 Task: Set the Teletext page to 100 in VBI and Teletext decoder.
Action: Mouse moved to (117, 15)
Screenshot: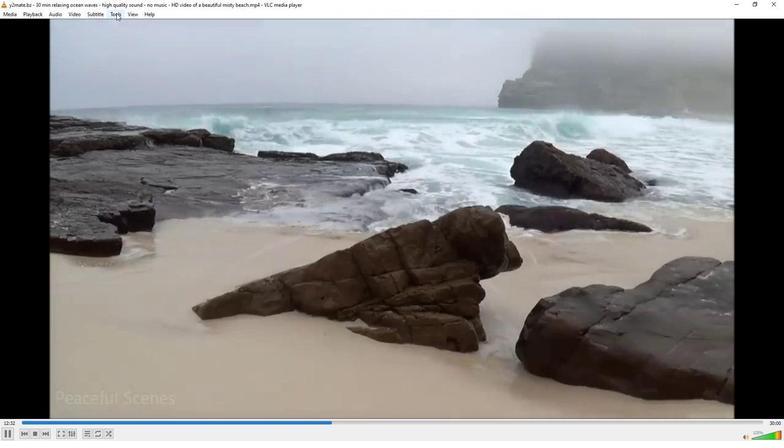 
Action: Mouse pressed left at (117, 15)
Screenshot: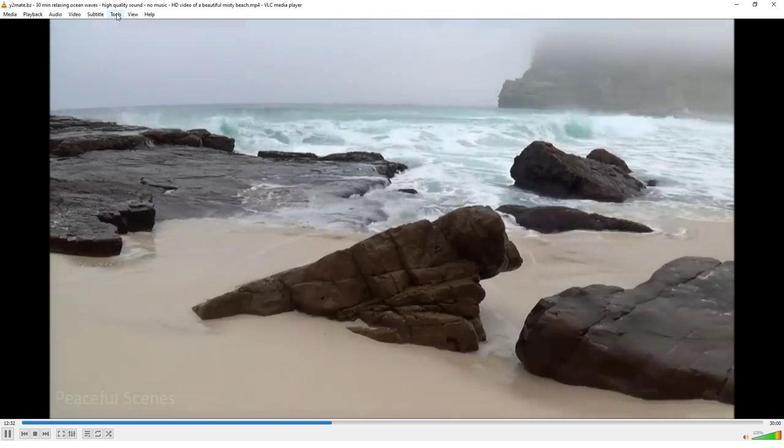 
Action: Mouse moved to (128, 112)
Screenshot: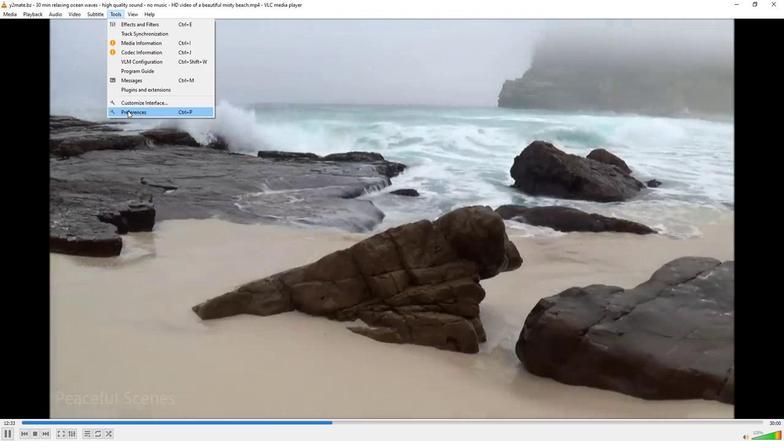 
Action: Mouse pressed left at (128, 112)
Screenshot: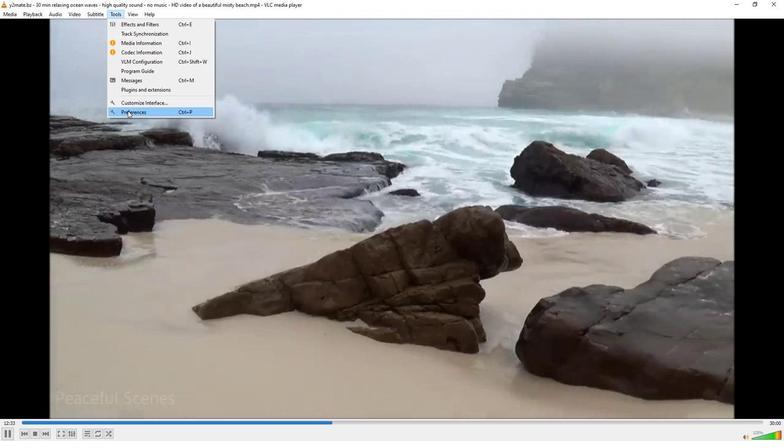 
Action: Mouse moved to (93, 342)
Screenshot: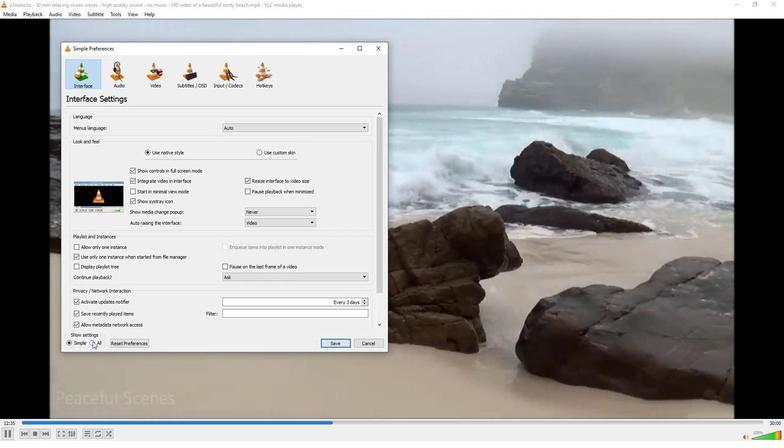 
Action: Mouse pressed left at (93, 342)
Screenshot: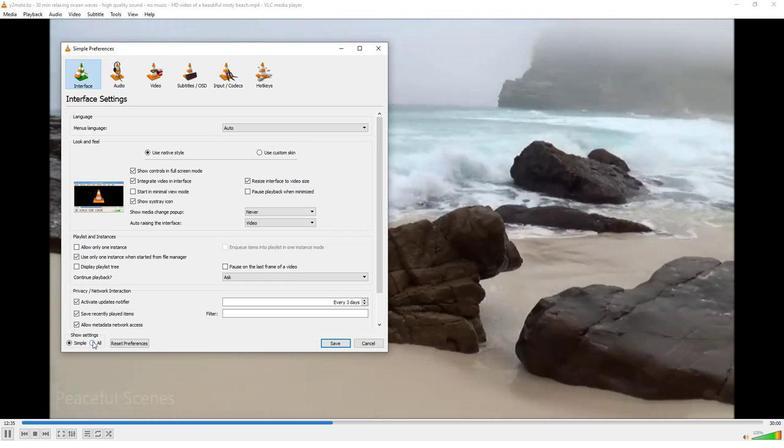 
Action: Mouse moved to (79, 228)
Screenshot: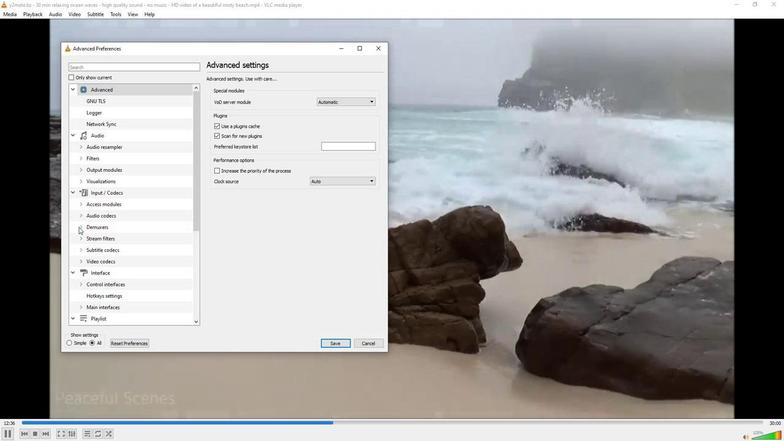 
Action: Mouse pressed left at (79, 228)
Screenshot: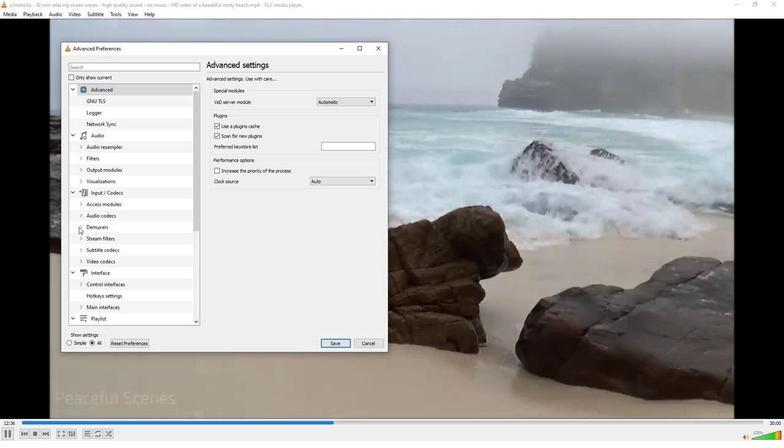
Action: Mouse moved to (98, 248)
Screenshot: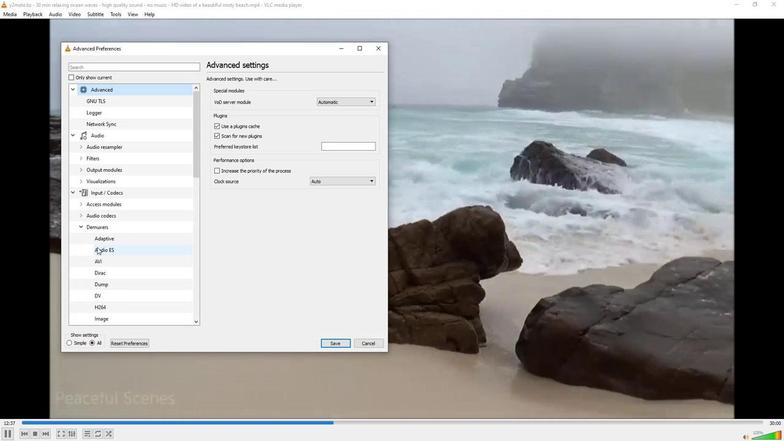 
Action: Mouse scrolled (98, 248) with delta (0, 0)
Screenshot: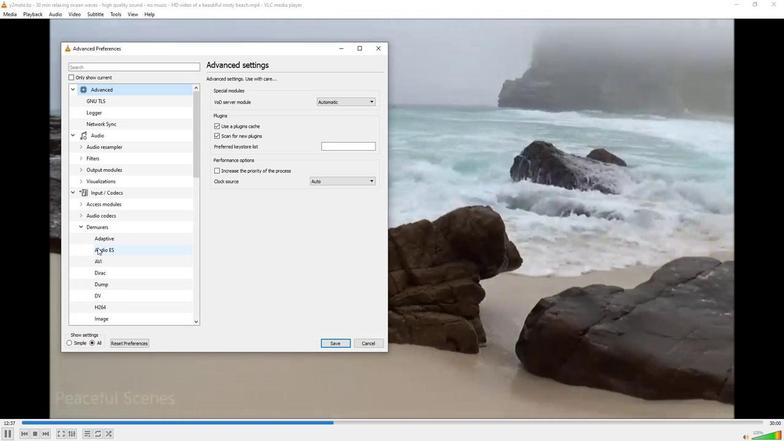 
Action: Mouse moved to (98, 250)
Screenshot: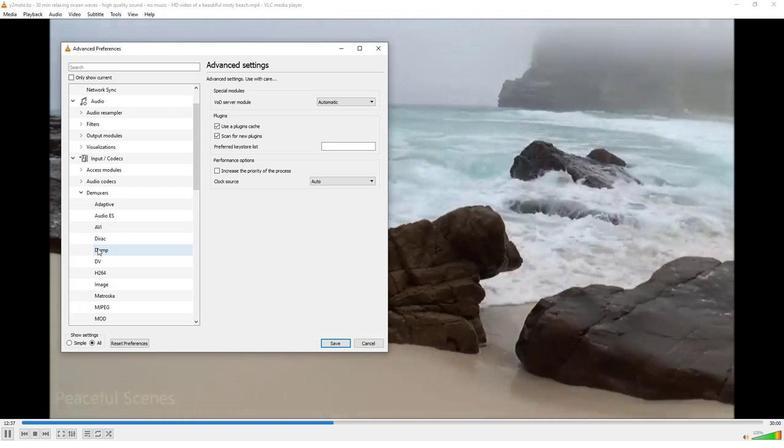 
Action: Mouse scrolled (98, 249) with delta (0, 0)
Screenshot: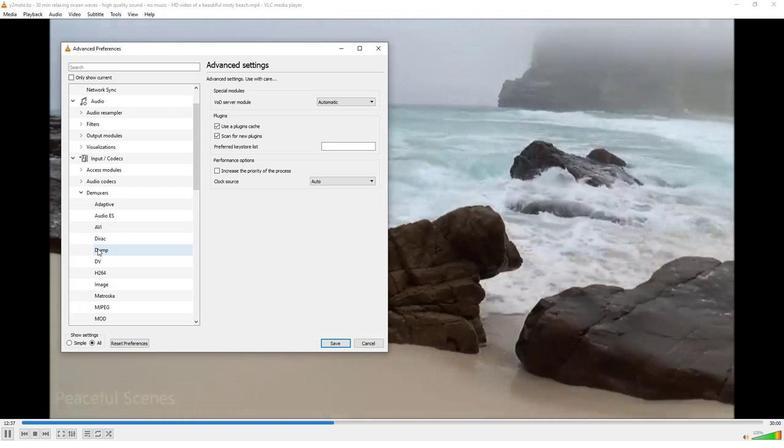 
Action: Mouse moved to (98, 250)
Screenshot: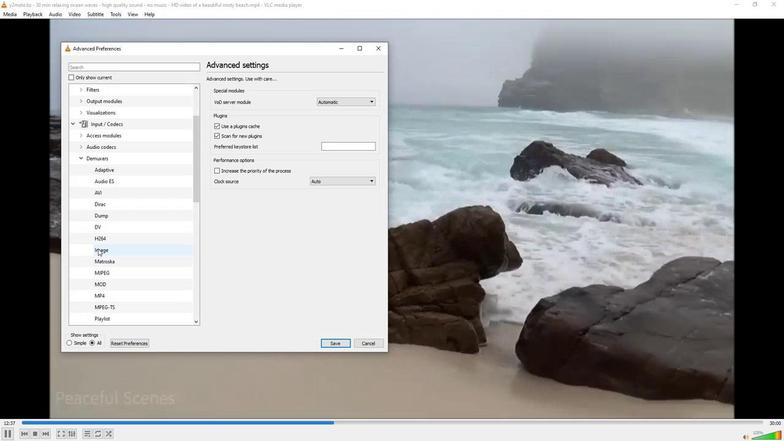 
Action: Mouse scrolled (98, 249) with delta (0, 0)
Screenshot: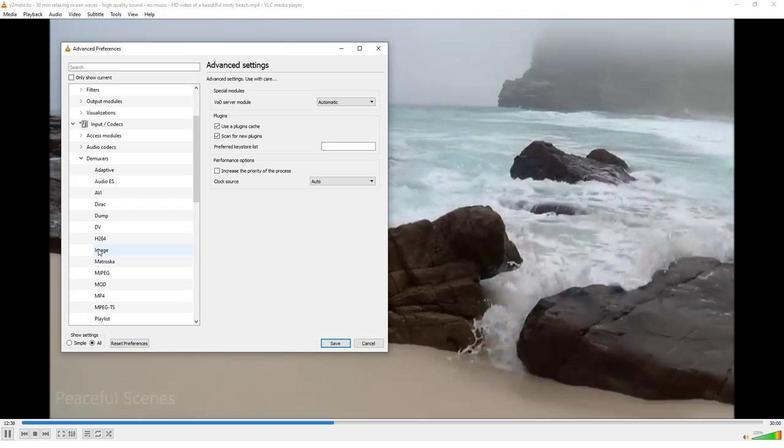 
Action: Mouse scrolled (98, 249) with delta (0, 0)
Screenshot: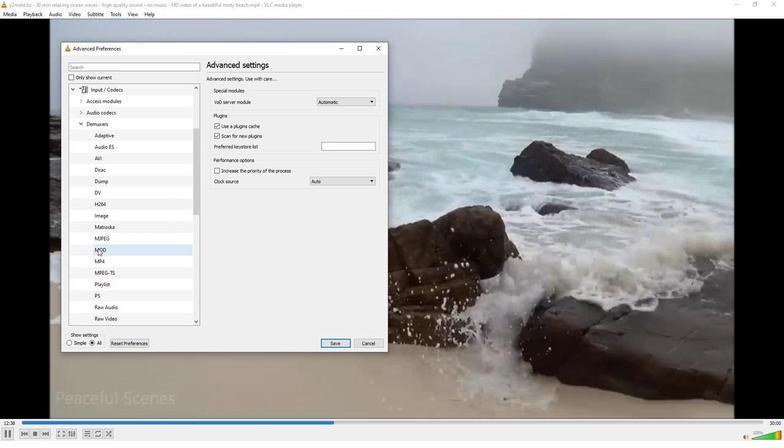 
Action: Mouse scrolled (98, 249) with delta (0, 0)
Screenshot: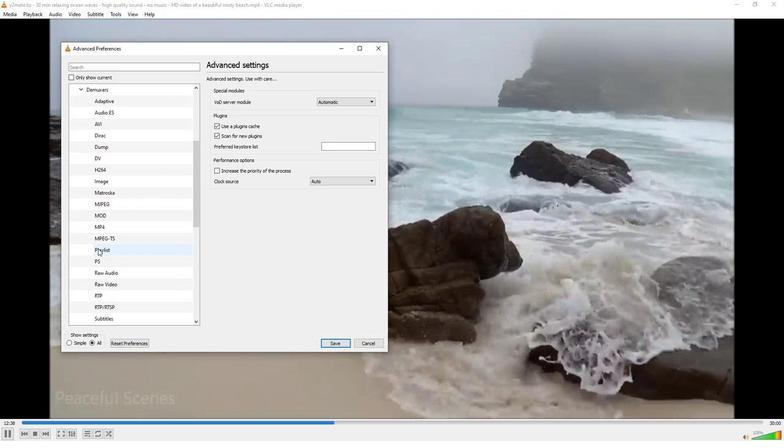 
Action: Mouse scrolled (98, 249) with delta (0, 0)
Screenshot: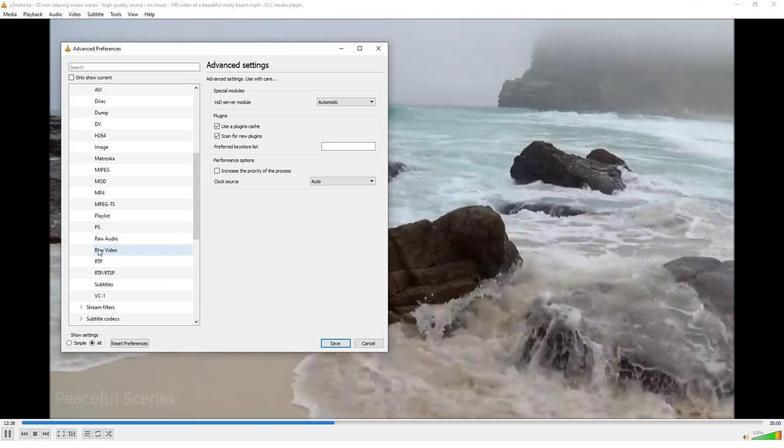 
Action: Mouse moved to (82, 284)
Screenshot: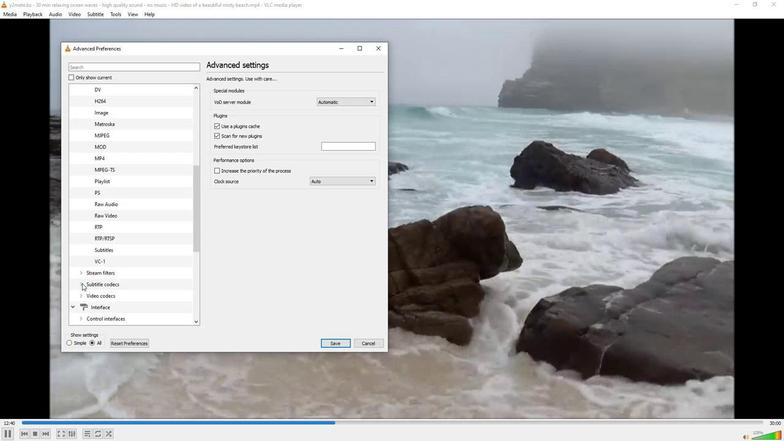 
Action: Mouse pressed left at (82, 284)
Screenshot: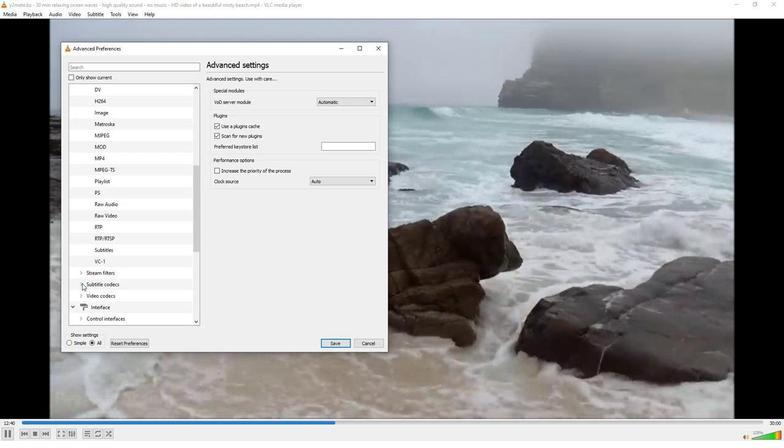 
Action: Mouse moved to (112, 302)
Screenshot: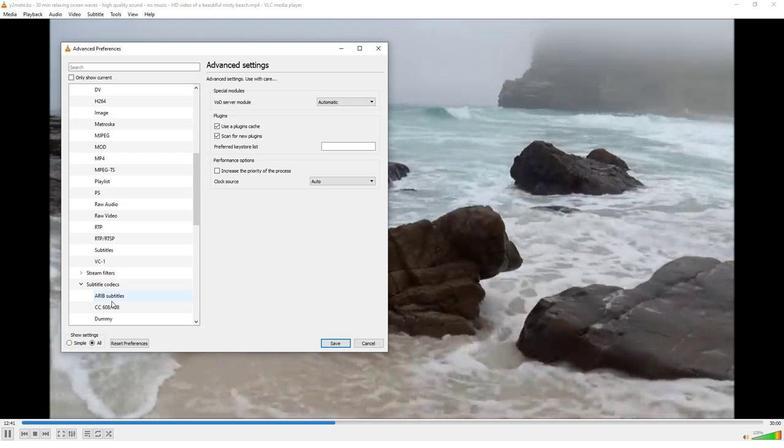 
Action: Mouse scrolled (112, 301) with delta (0, 0)
Screenshot: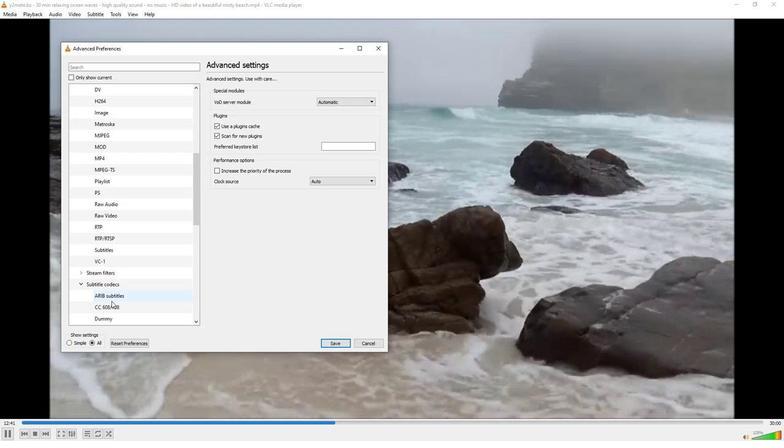 
Action: Mouse scrolled (112, 301) with delta (0, 0)
Screenshot: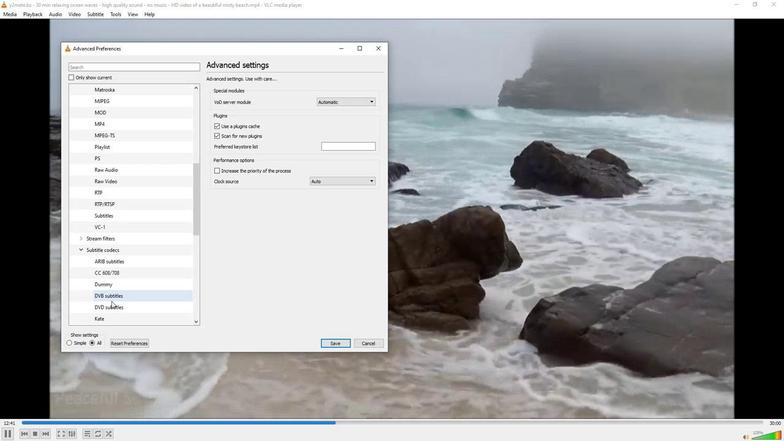 
Action: Mouse scrolled (112, 301) with delta (0, 0)
Screenshot: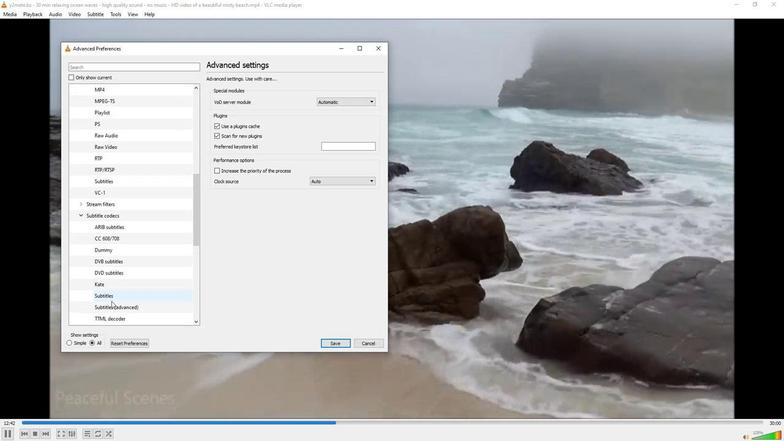 
Action: Mouse moved to (112, 306)
Screenshot: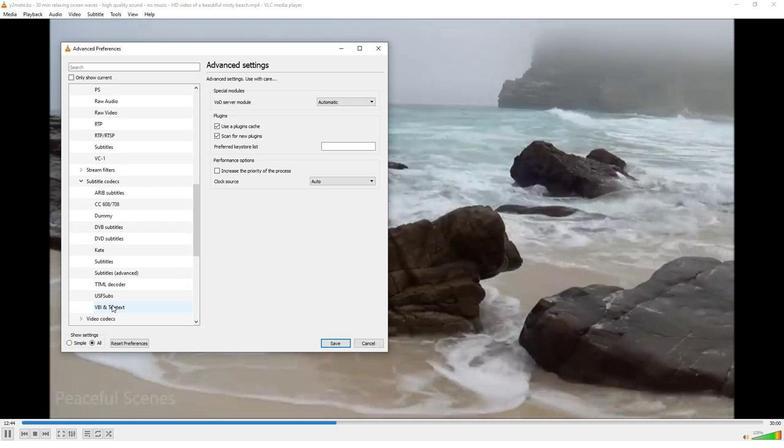 
Action: Mouse pressed left at (112, 306)
Screenshot: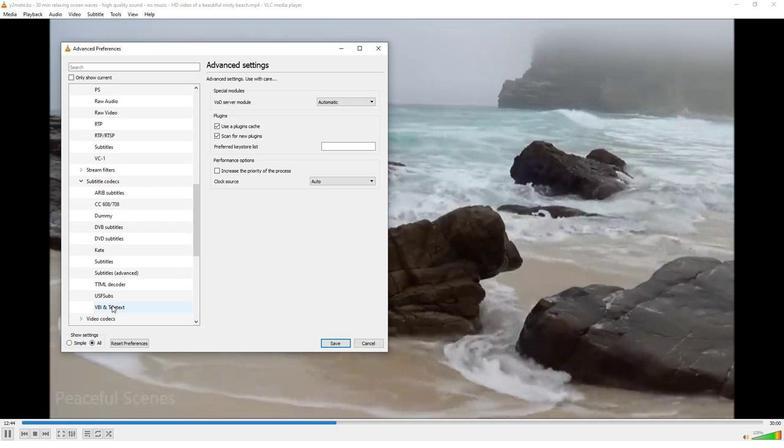 
Action: Mouse moved to (373, 95)
Screenshot: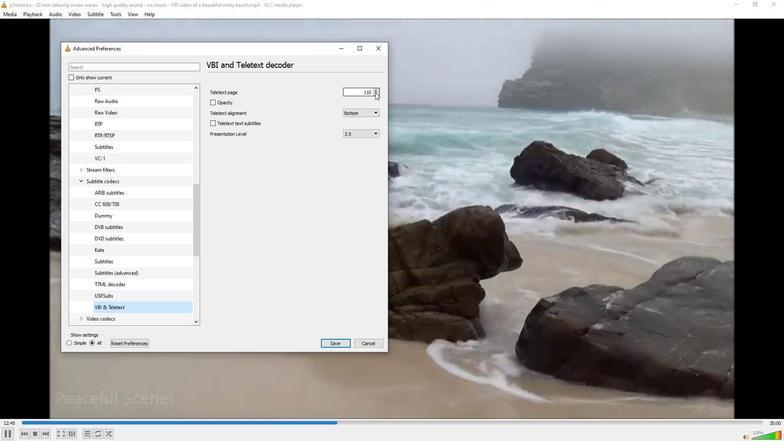
Action: Mouse pressed left at (373, 95)
Screenshot: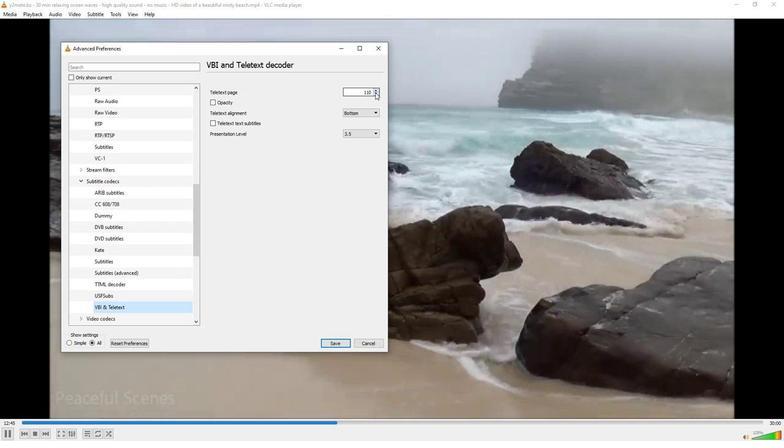 
Action: Mouse pressed left at (373, 95)
Screenshot: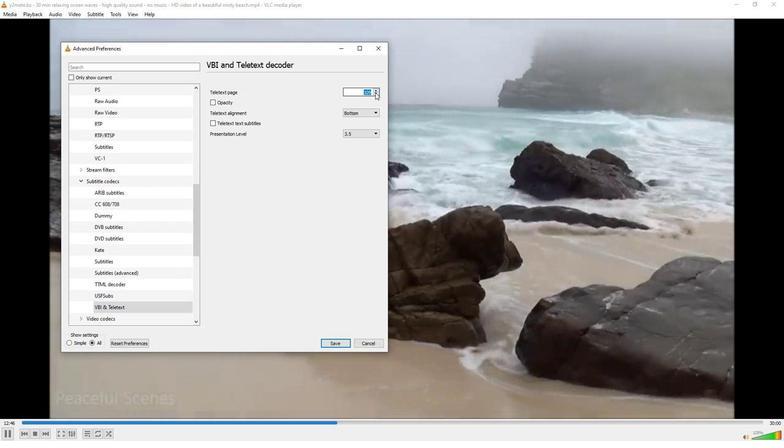 
Action: Mouse pressed left at (373, 95)
Screenshot: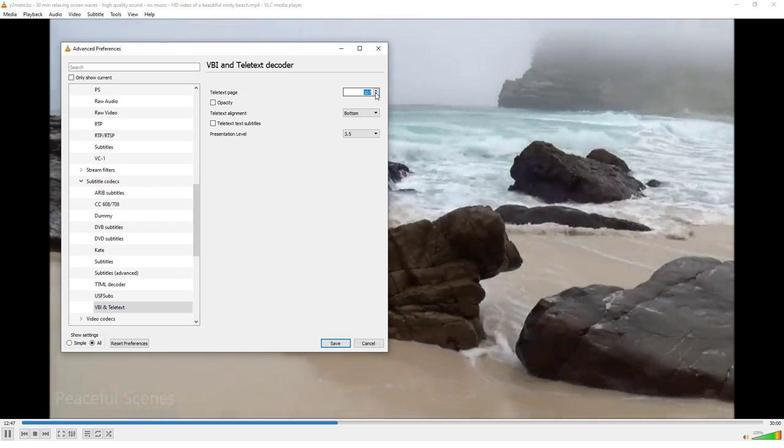 
Action: Mouse pressed left at (373, 95)
Screenshot: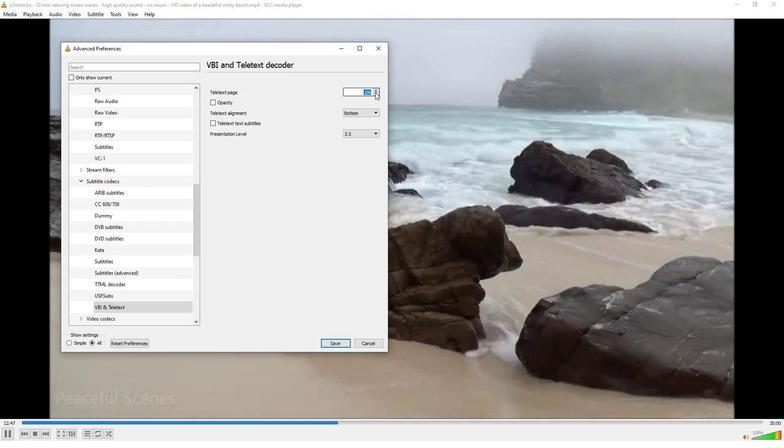 
Action: Mouse pressed left at (373, 95)
Screenshot: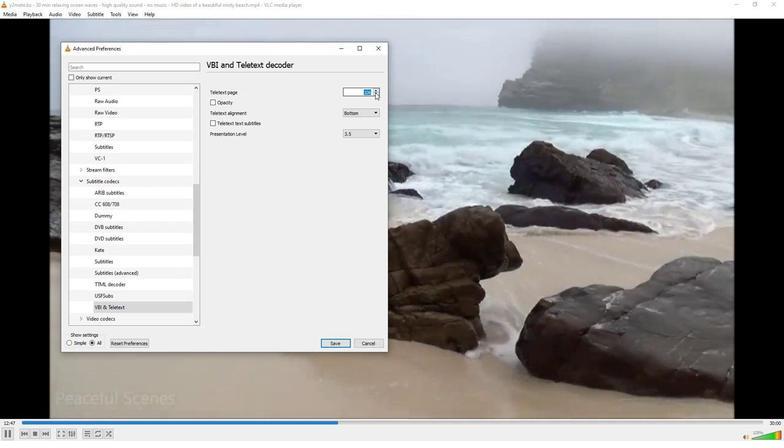 
Action: Mouse pressed left at (373, 95)
Screenshot: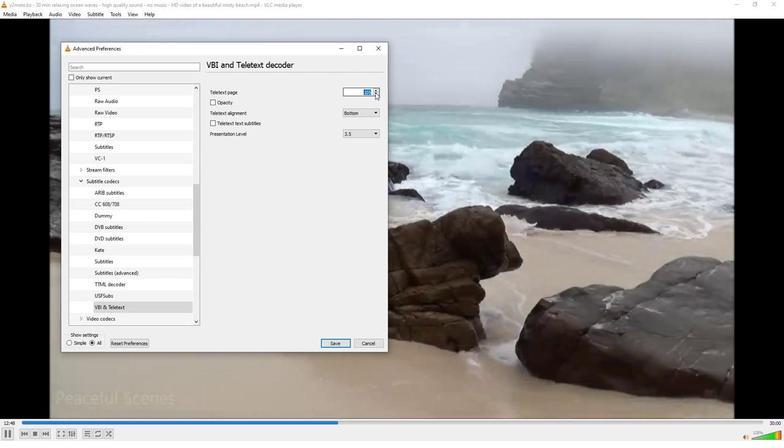 
Action: Mouse pressed left at (373, 95)
Screenshot: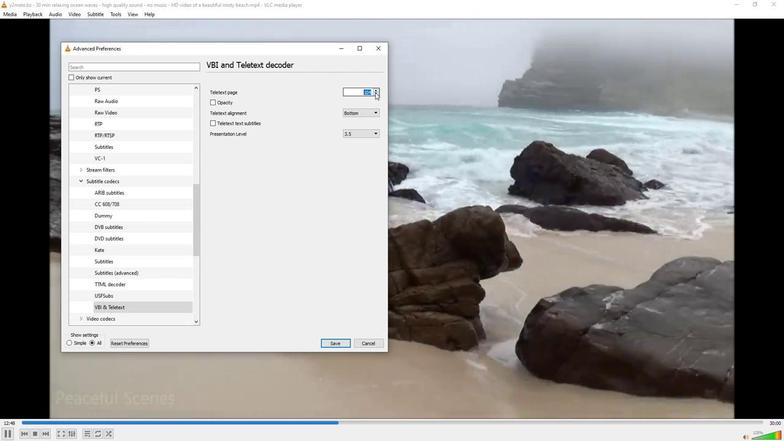 
Action: Mouse pressed left at (373, 95)
Screenshot: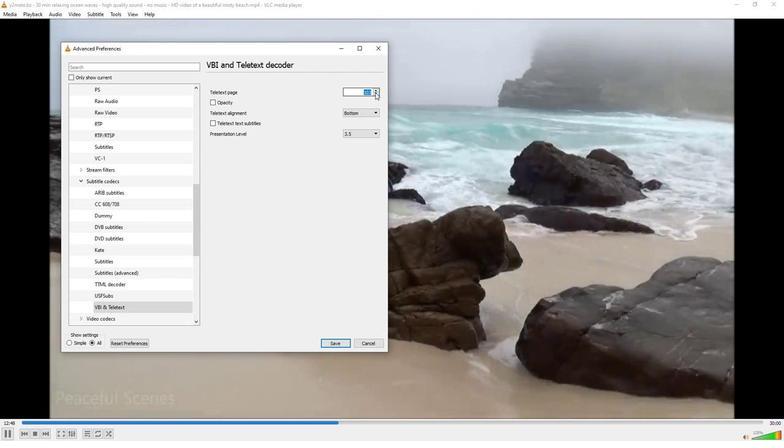 
Action: Mouse pressed left at (373, 95)
Screenshot: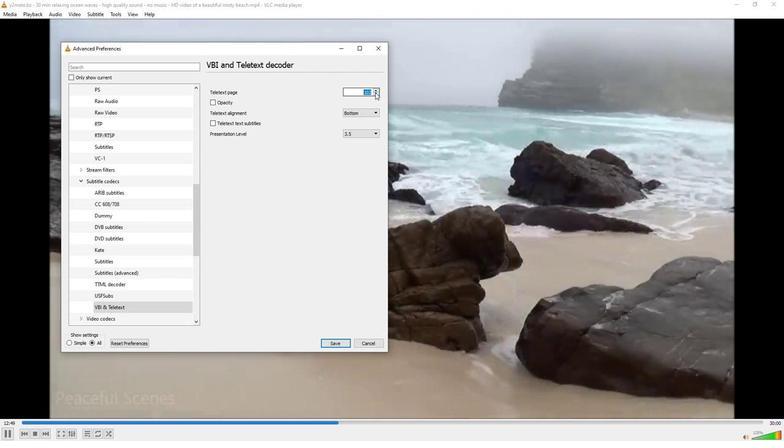 
Action: Mouse pressed left at (373, 95)
Screenshot: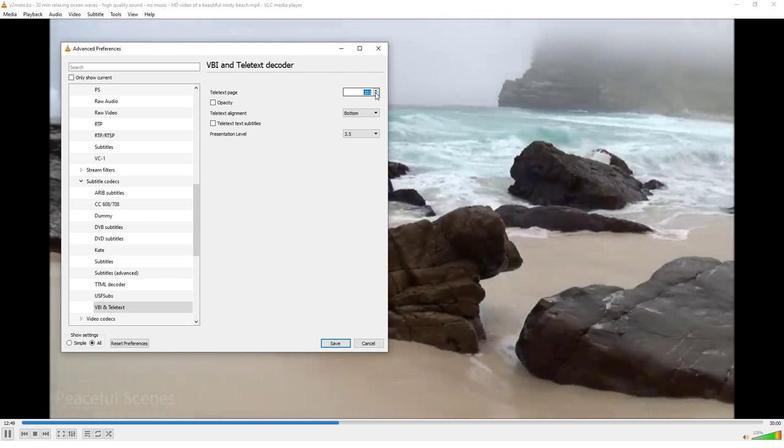 
Action: Mouse moved to (315, 121)
Screenshot: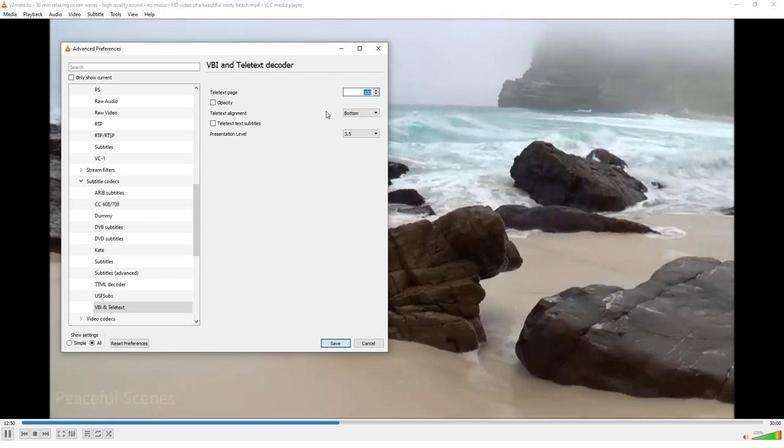 
